 Task: Create a section Dev Drive and in the section, add a milestone Cybersecurity Improvements in the project Whiteboard.
Action: Mouse moved to (79, 401)
Screenshot: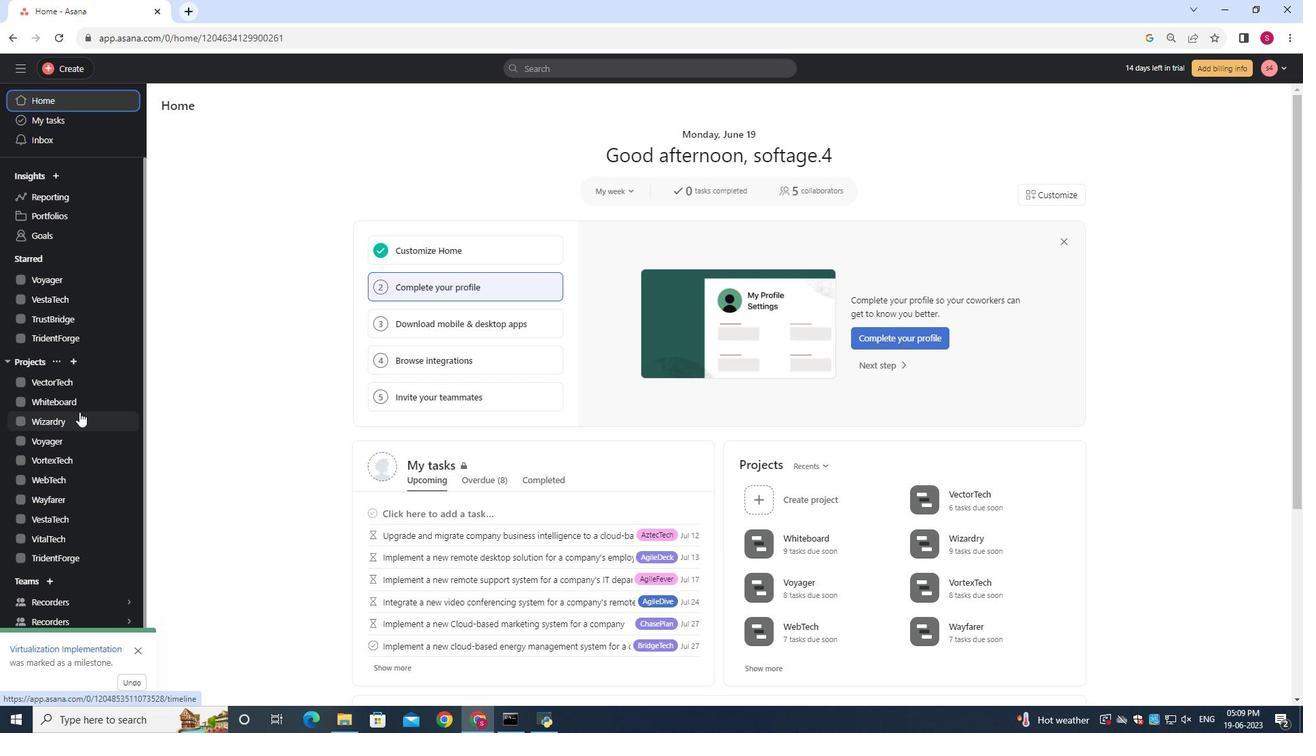 
Action: Mouse pressed left at (79, 401)
Screenshot: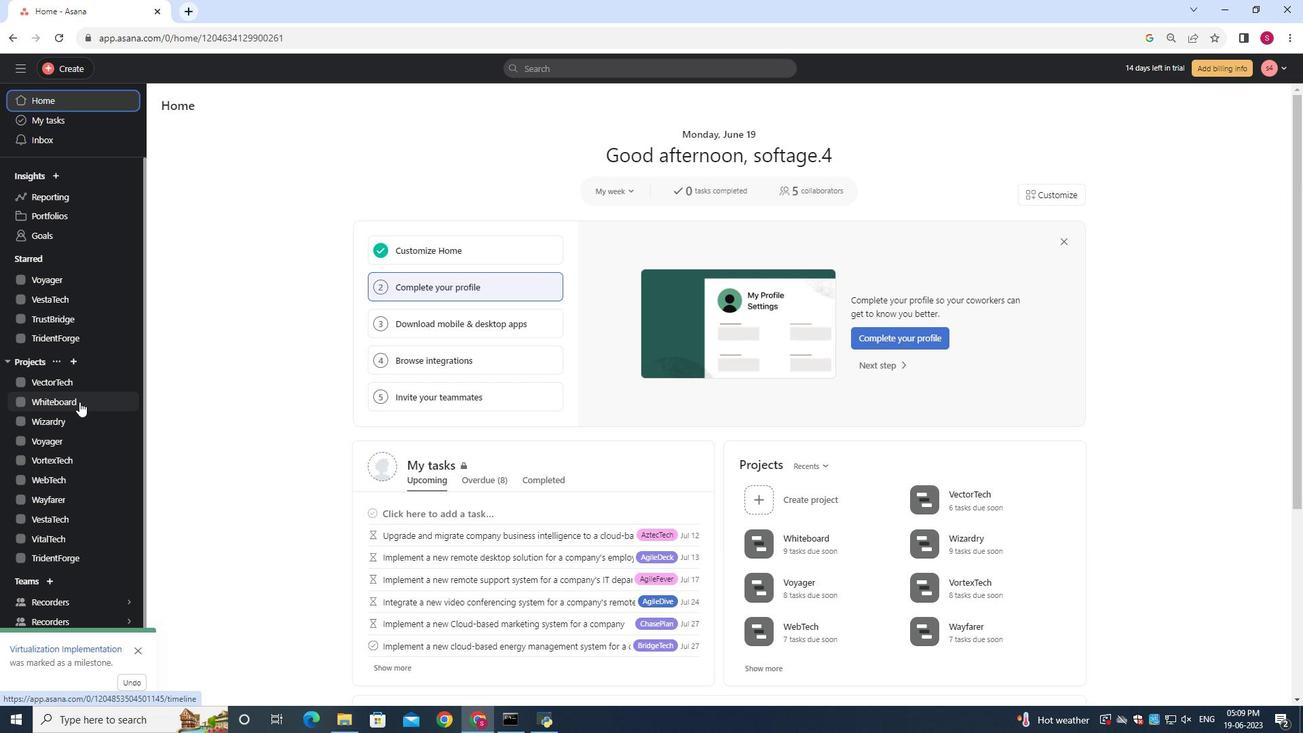 
Action: Mouse moved to (212, 160)
Screenshot: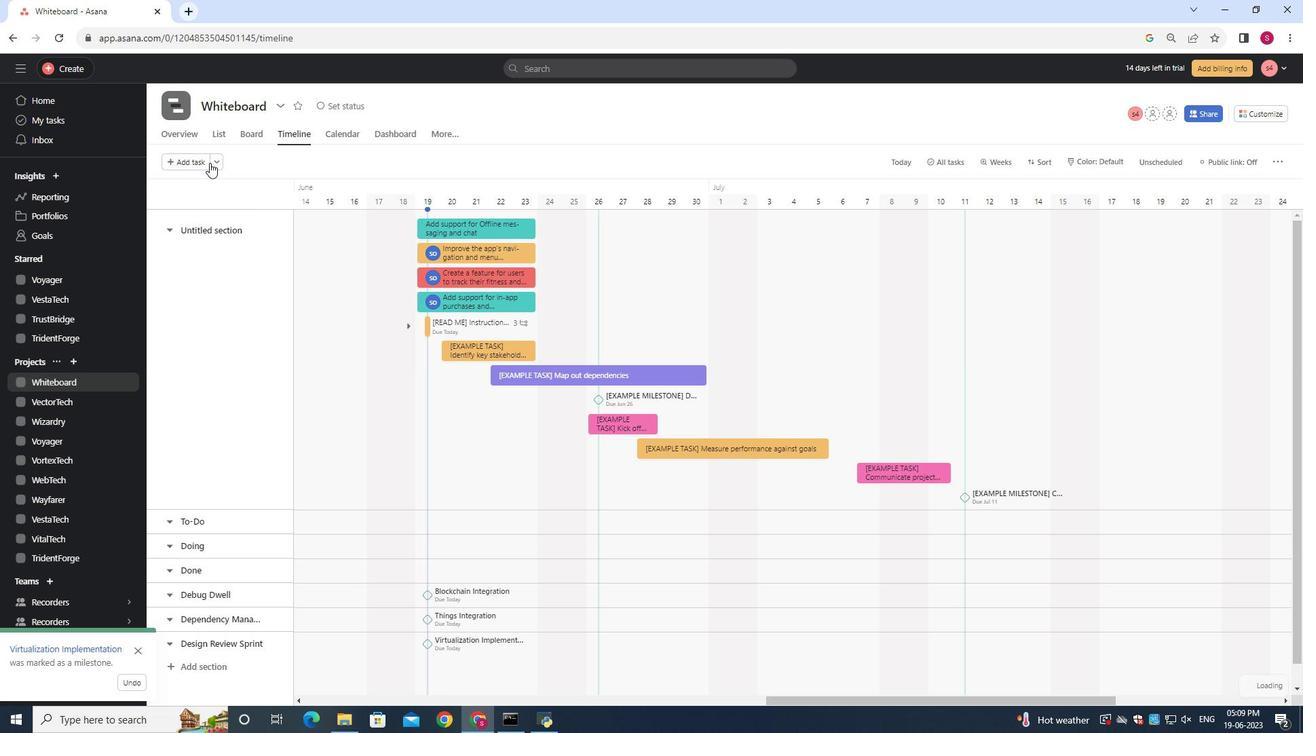 
Action: Mouse pressed left at (212, 160)
Screenshot: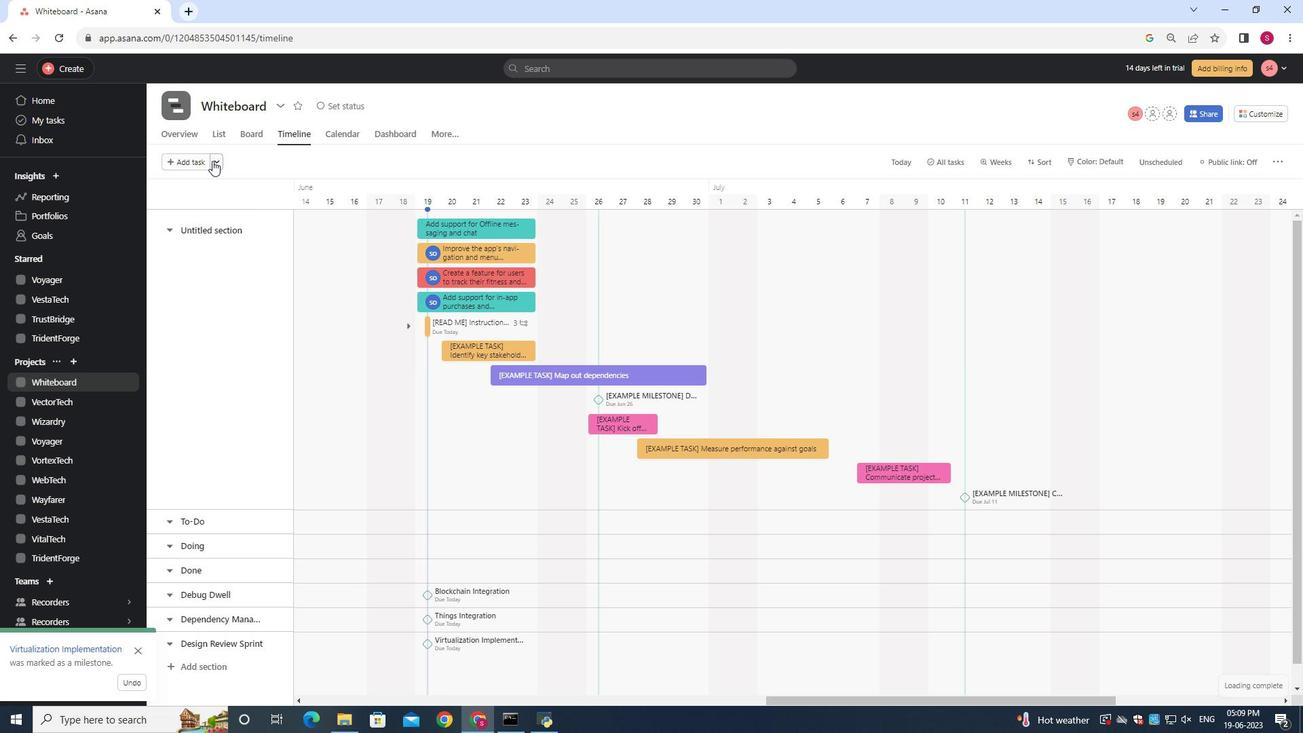 
Action: Mouse moved to (236, 185)
Screenshot: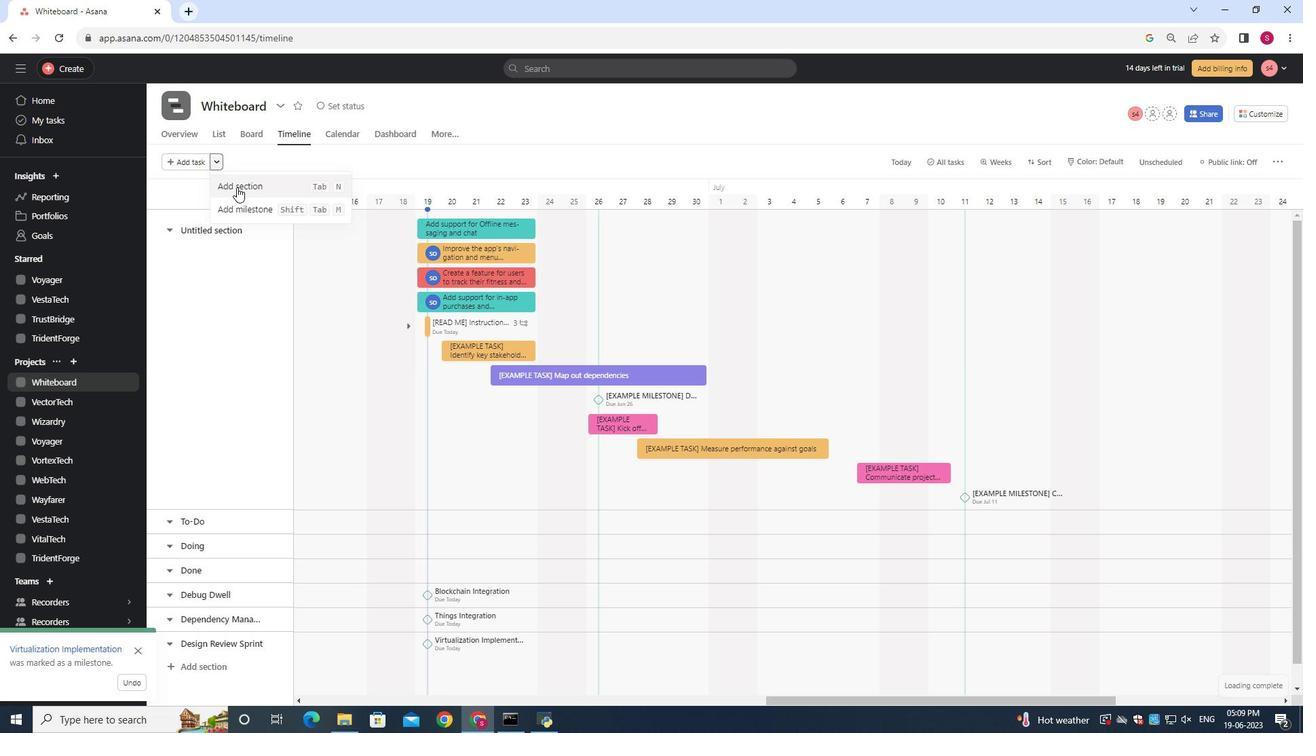 
Action: Mouse pressed left at (236, 185)
Screenshot: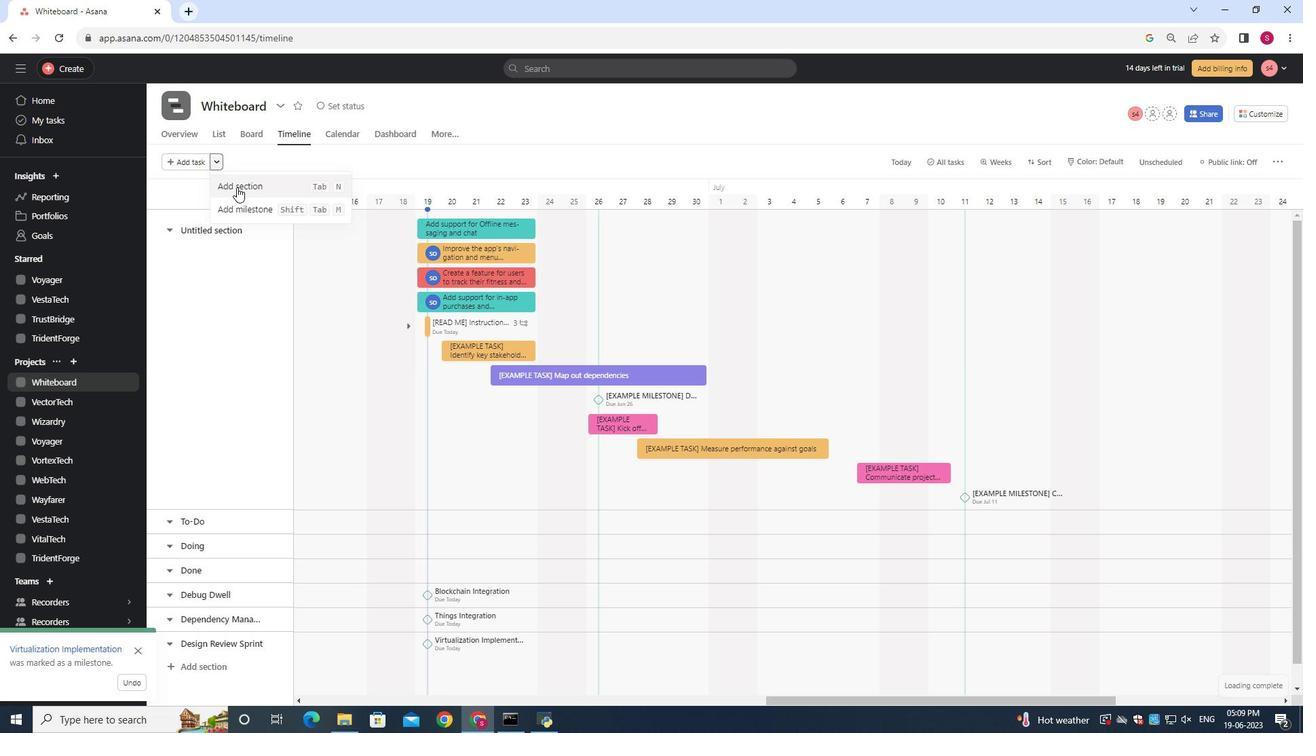 
Action: Key pressed <Key.shift>Dev<Key.space><Key.shift>Drive
Screenshot: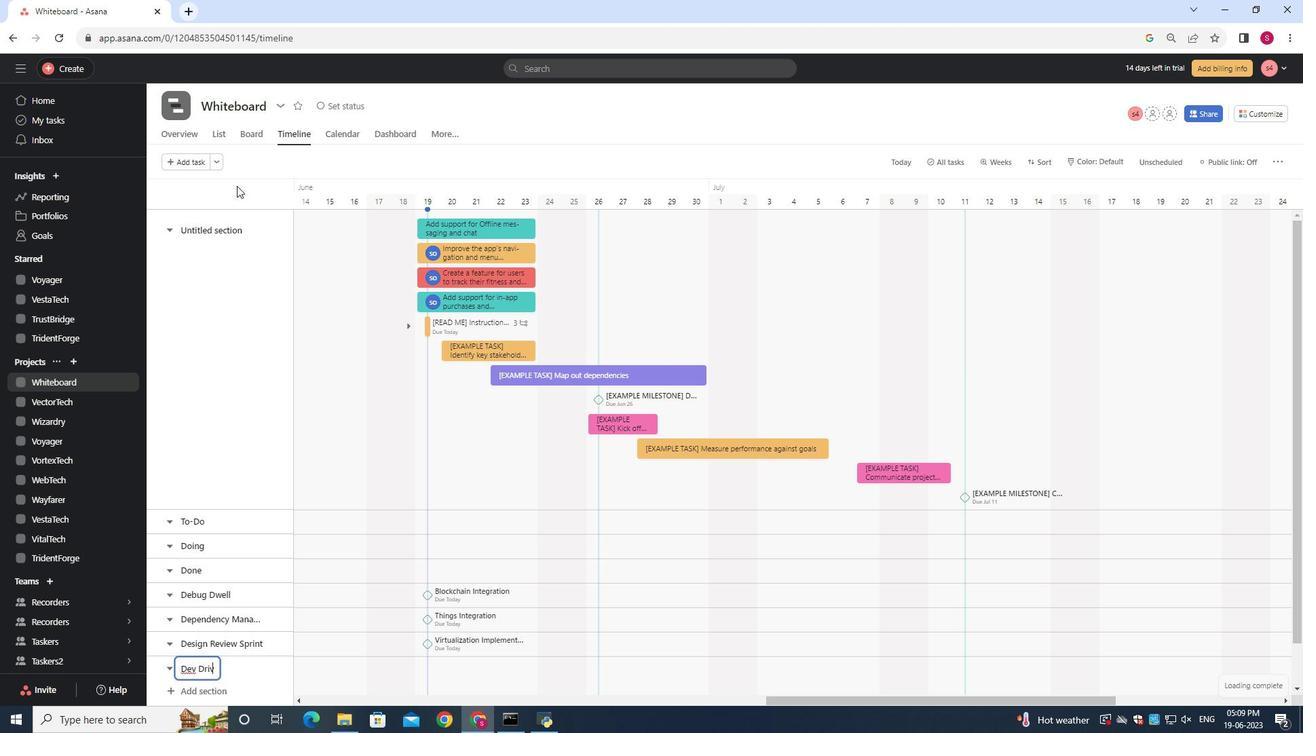 
Action: Mouse moved to (311, 669)
Screenshot: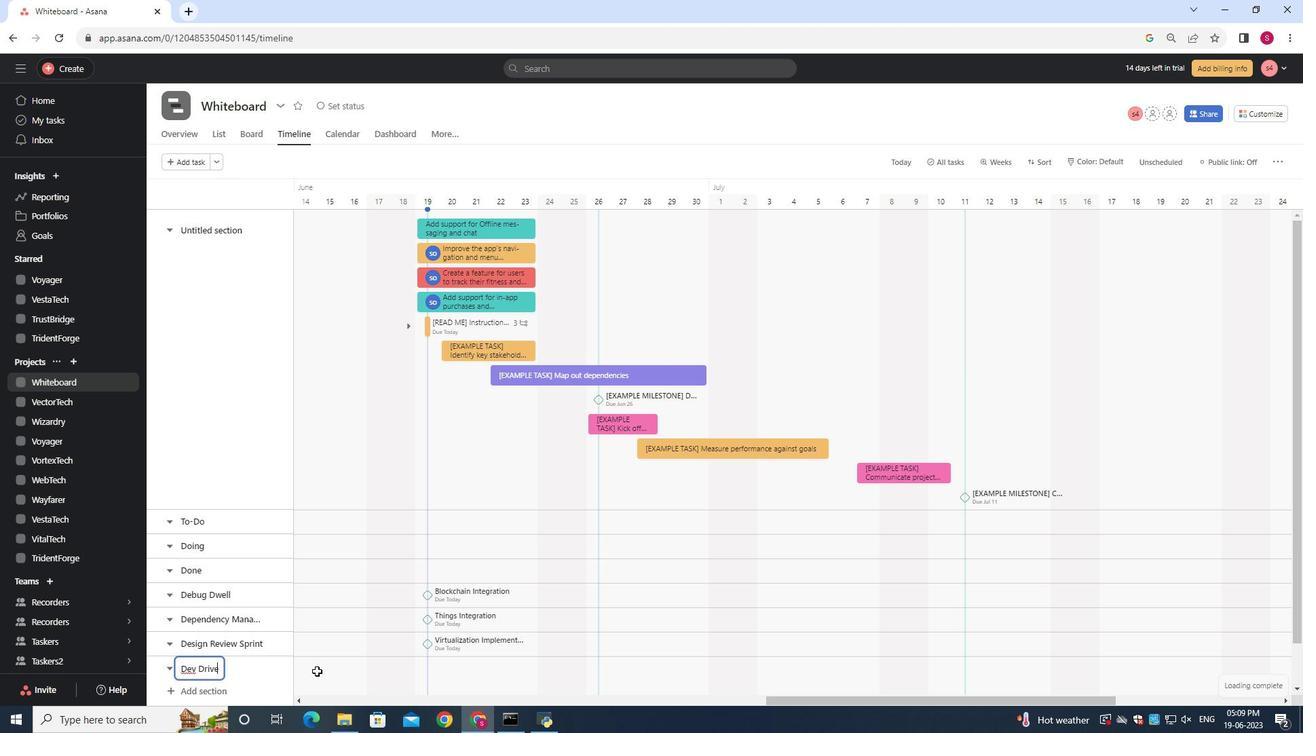 
Action: Mouse pressed left at (311, 669)
Screenshot: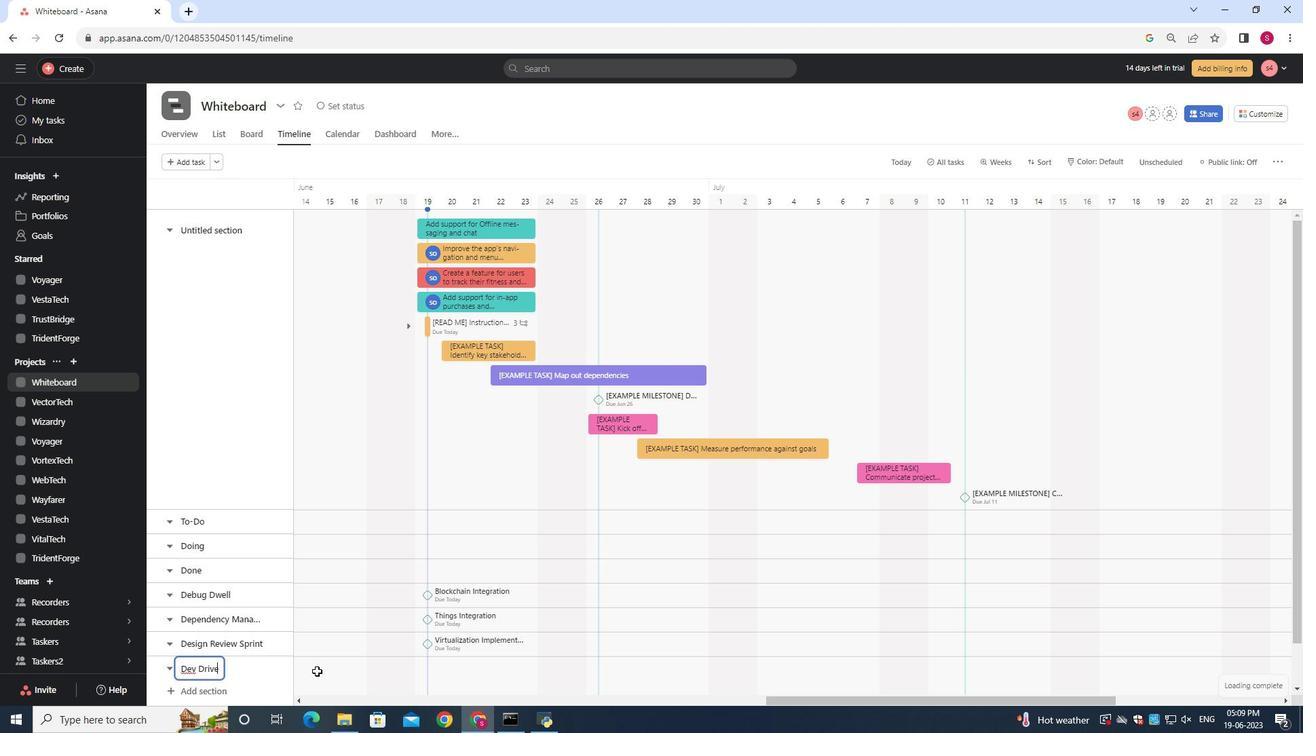 
Action: Mouse moved to (310, 669)
Screenshot: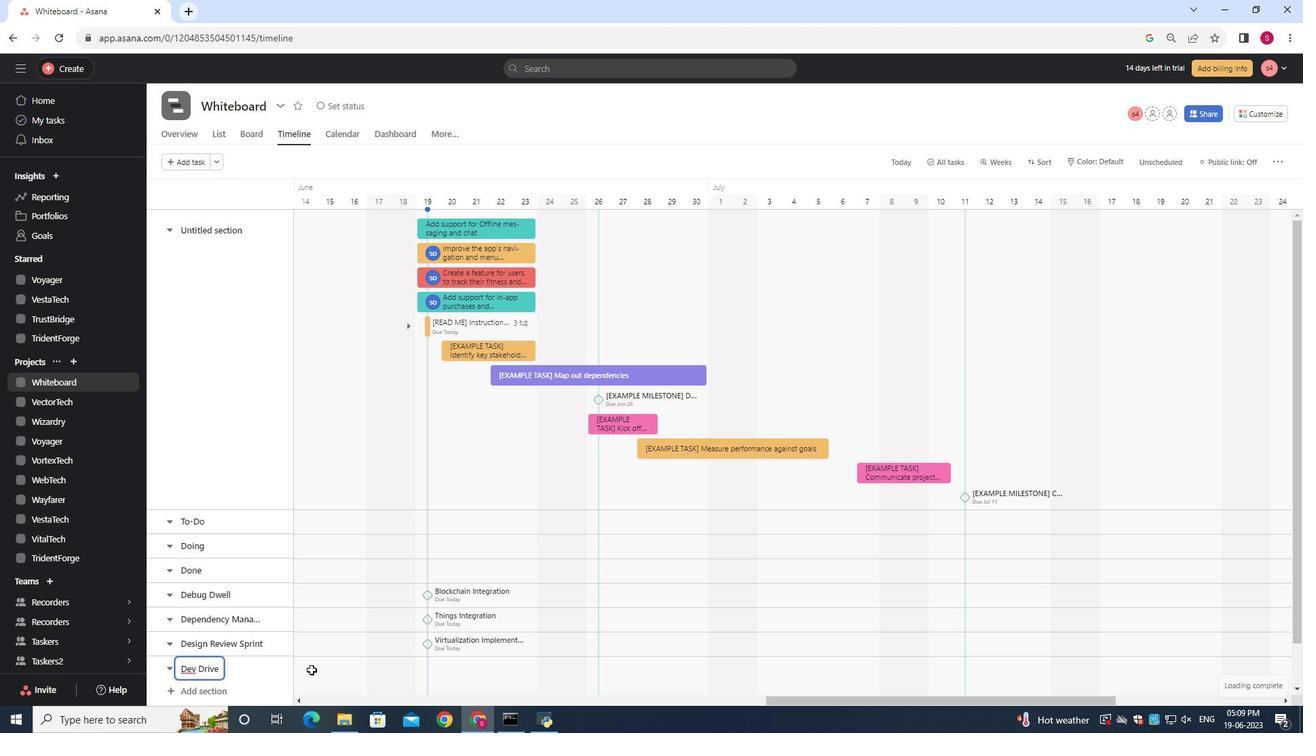 
Action: Key pressed <Key.shift>Cybersecurity<Key.space><Key.shift>Improvements
Screenshot: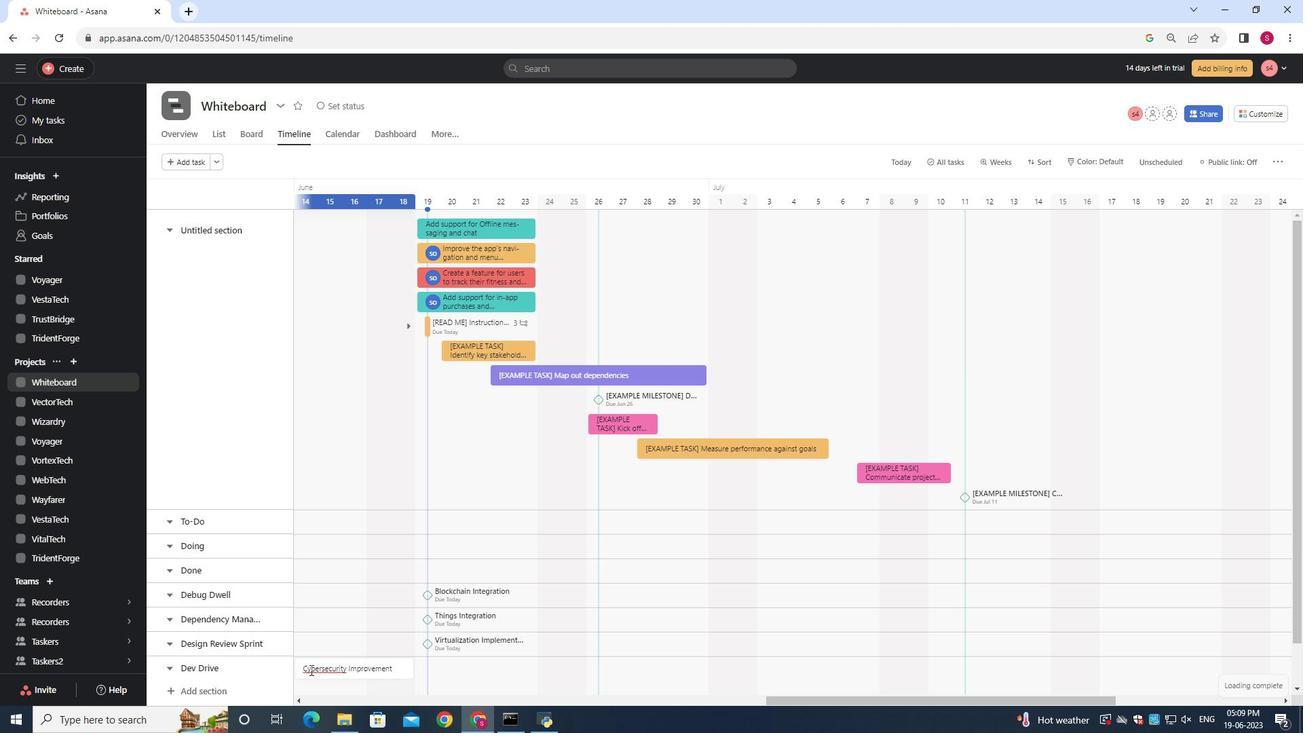 
Action: Mouse moved to (340, 669)
Screenshot: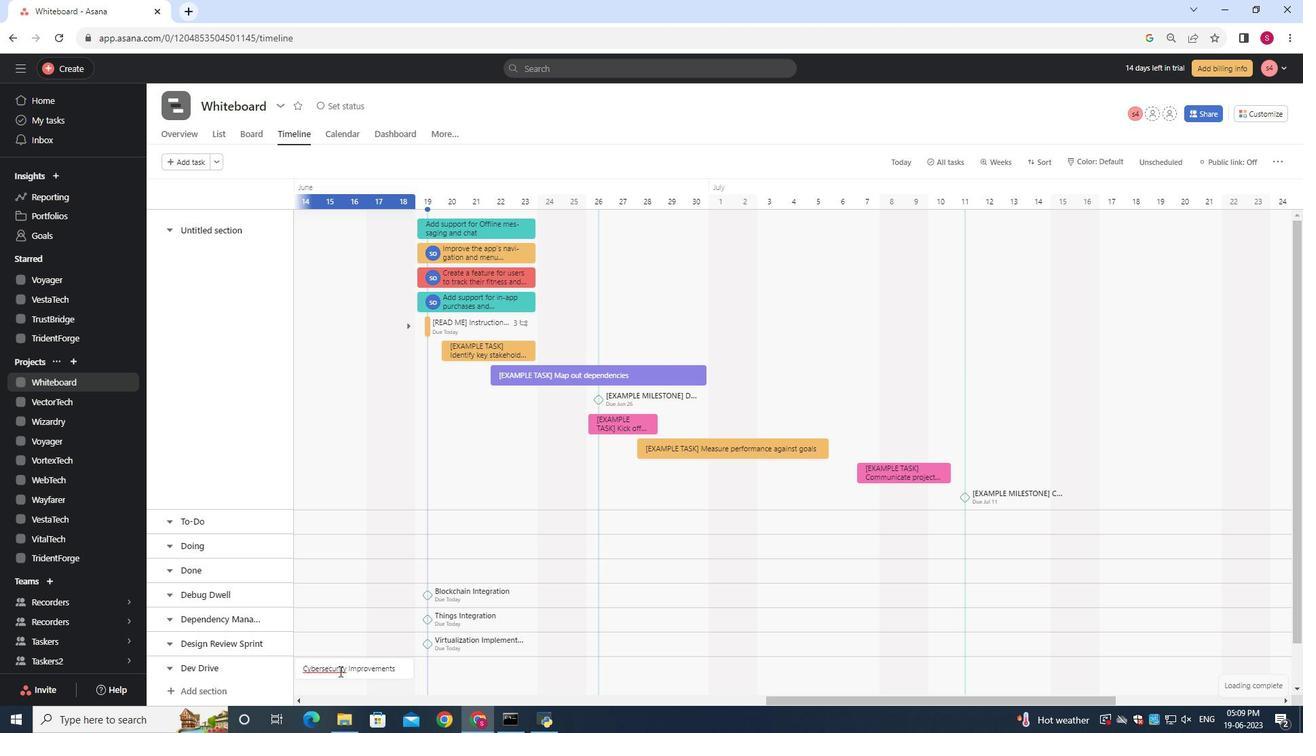 
Action: Mouse pressed right at (340, 669)
Screenshot: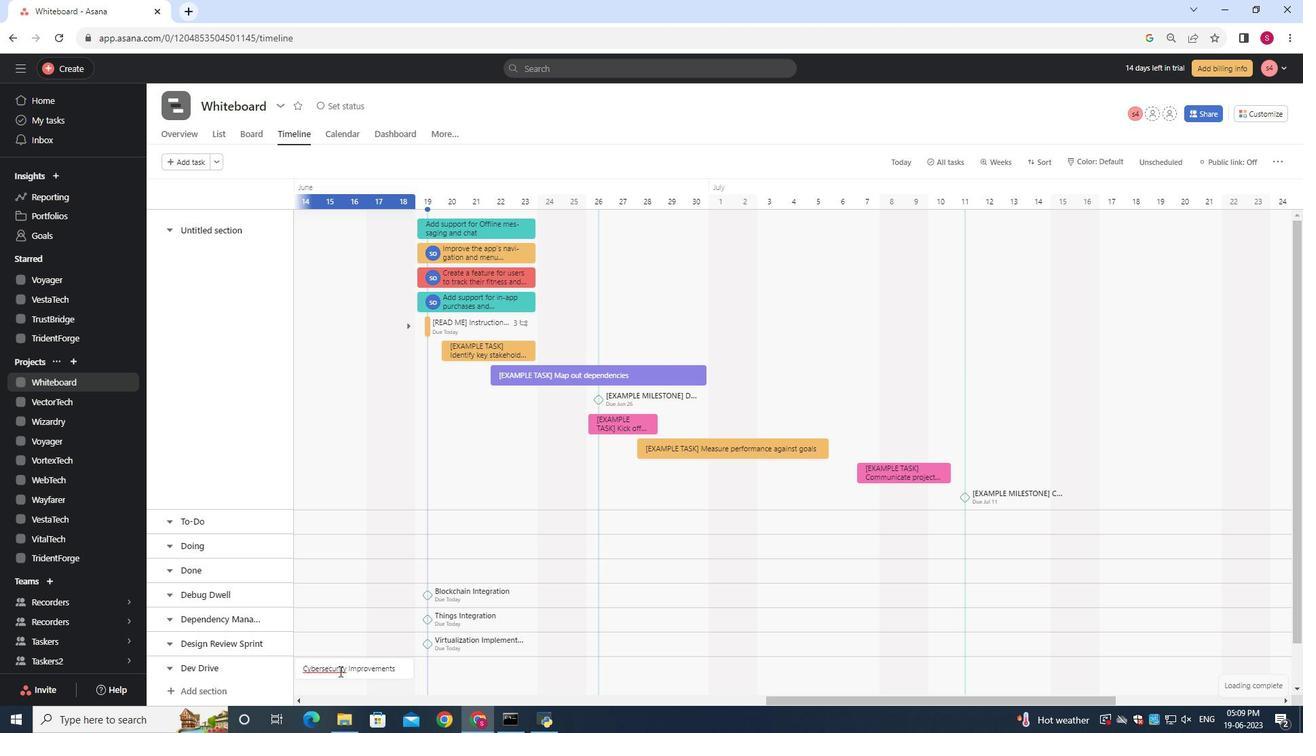 
Action: Mouse moved to (380, 612)
Screenshot: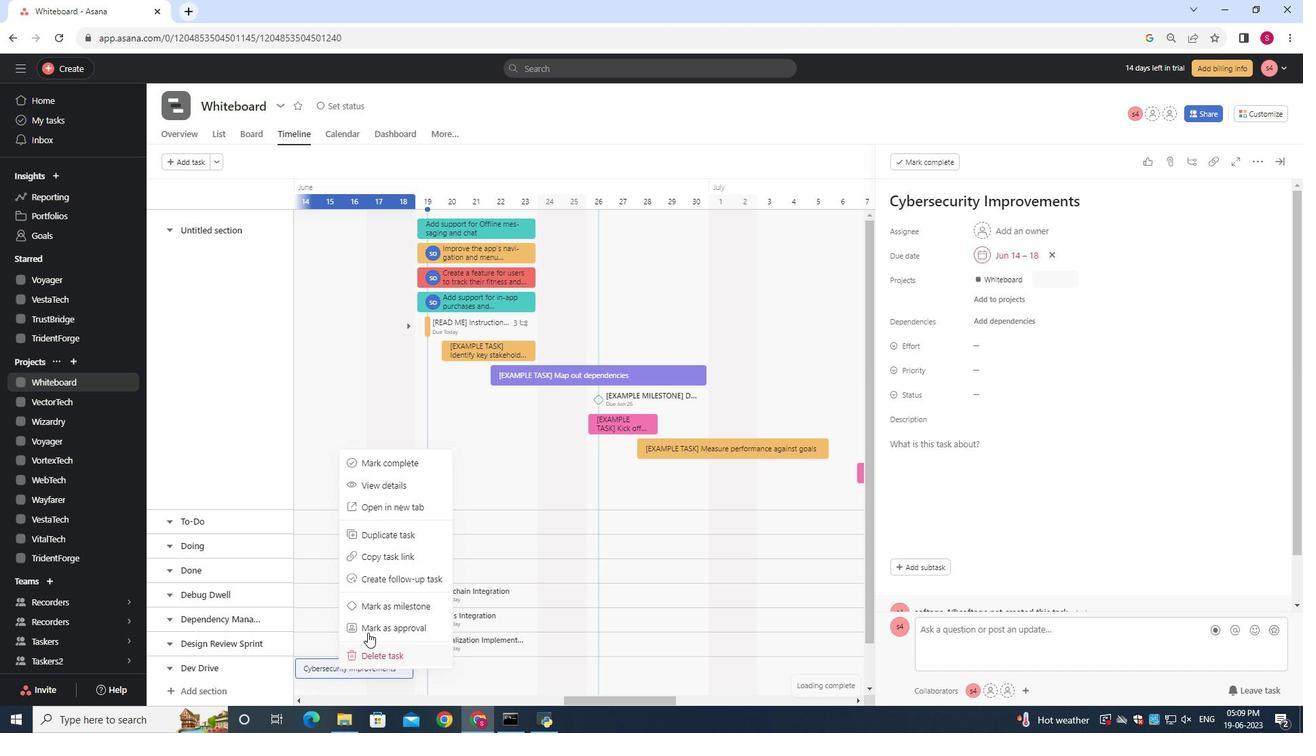 
Action: Mouse pressed left at (380, 612)
Screenshot: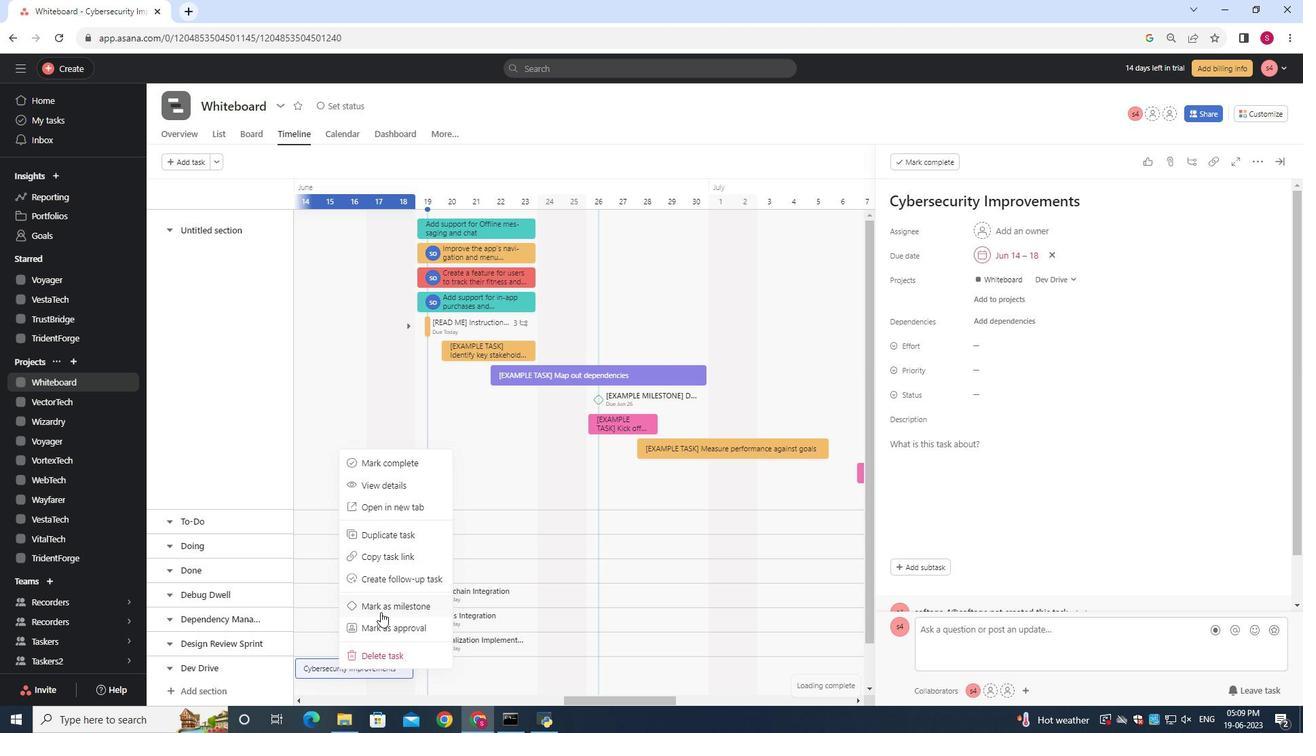 
